 Task: Open the event Casual Marketing Campaign Analysis on '2023/10/08', change the date to 2023/12/26, change the font style of the description to Georgia, set the availability to Free, insert an emoji Sky blue heart, logged in from the account softage.10@softage.net and add another guest for the event, softage.3@softage.net. Change the alignment of the event description to Align right.Change the font color of the description to Dark Yellow and select an event charm, 
Action: Mouse moved to (322, 144)
Screenshot: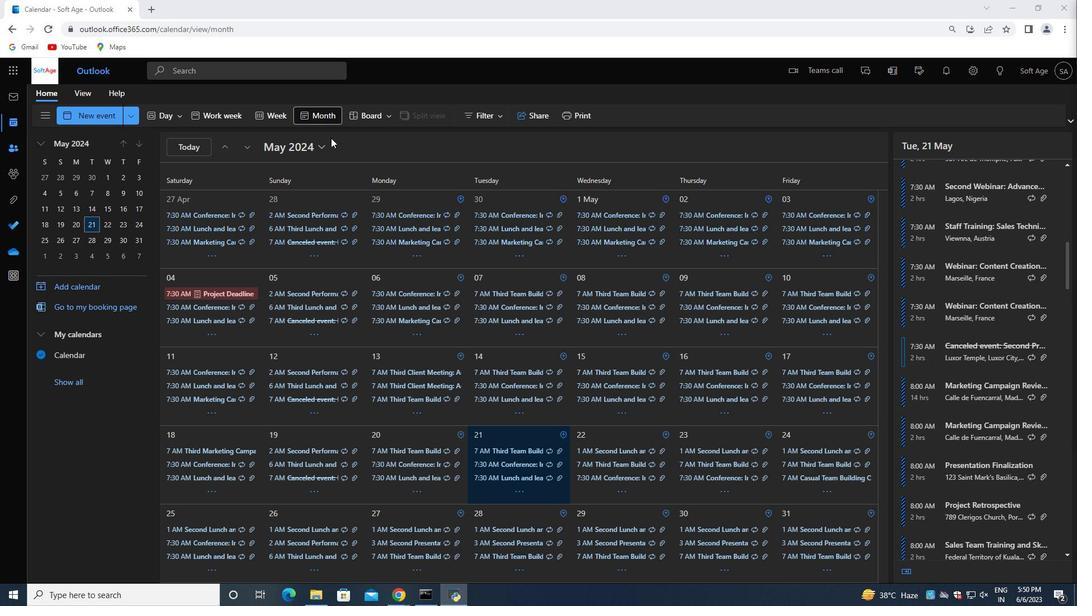 
Action: Mouse pressed left at (322, 144)
Screenshot: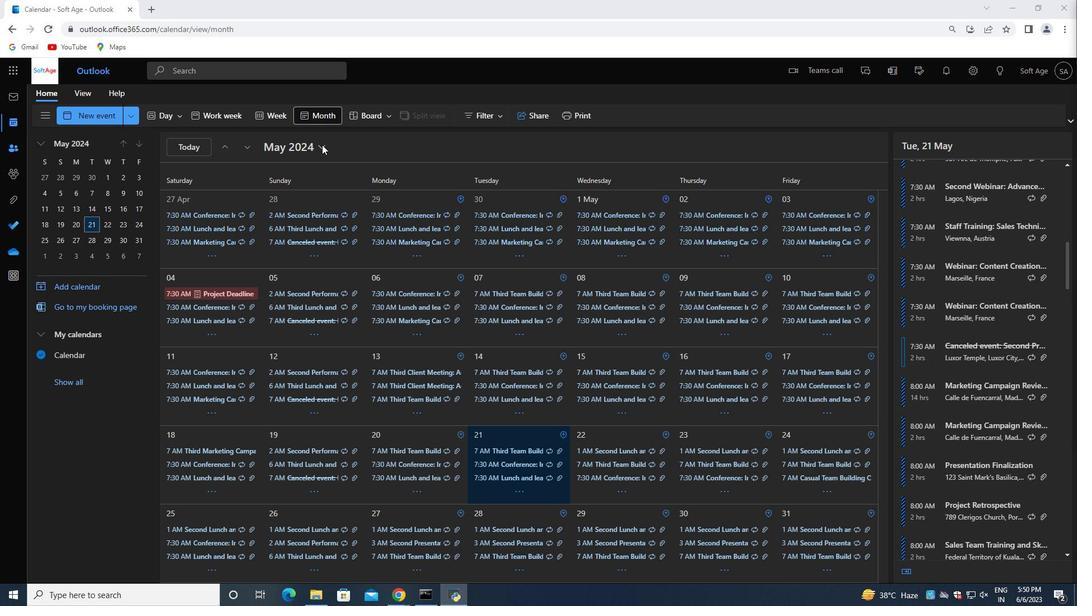 
Action: Mouse moved to (353, 173)
Screenshot: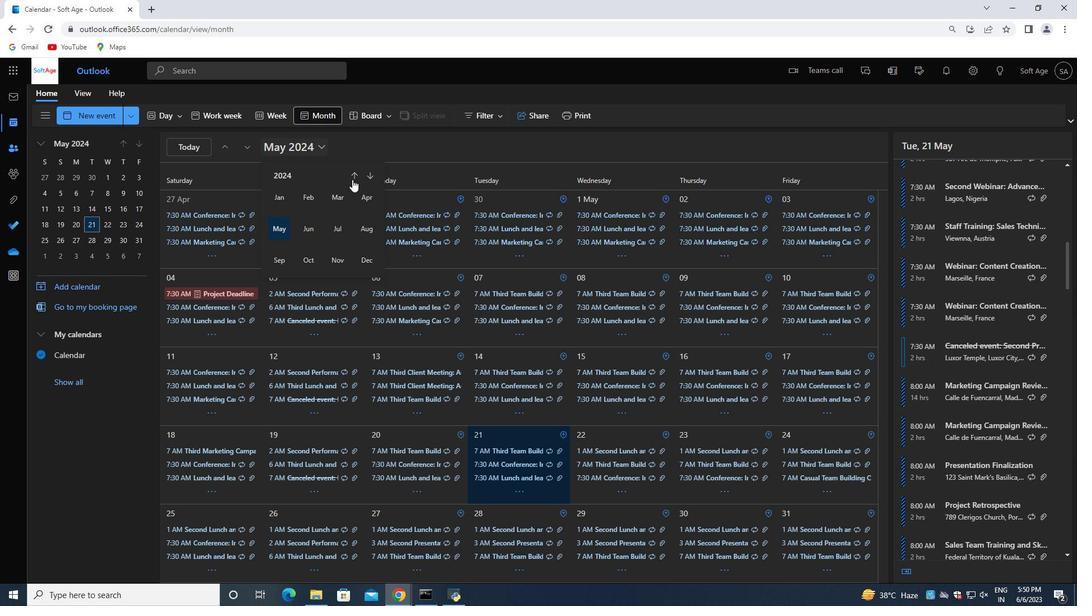 
Action: Mouse pressed left at (353, 173)
Screenshot: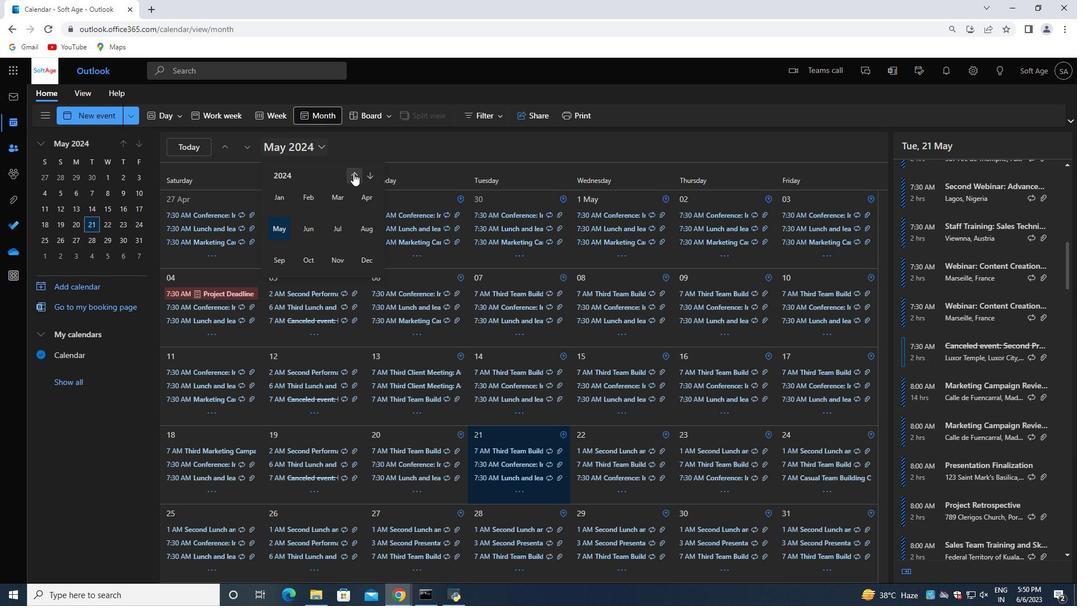 
Action: Mouse moved to (303, 256)
Screenshot: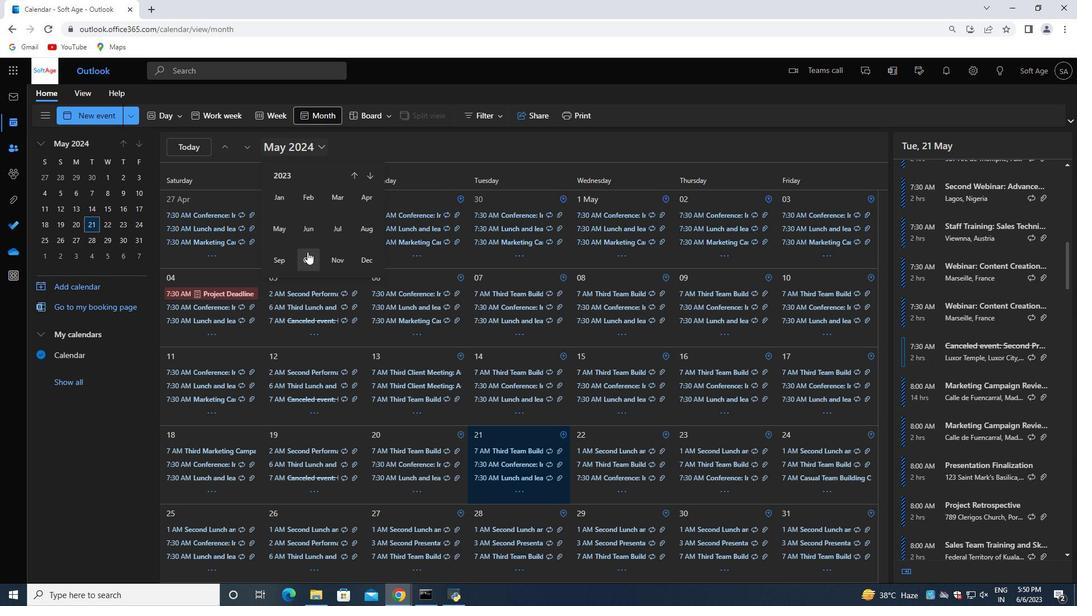 
Action: Mouse pressed left at (303, 256)
Screenshot: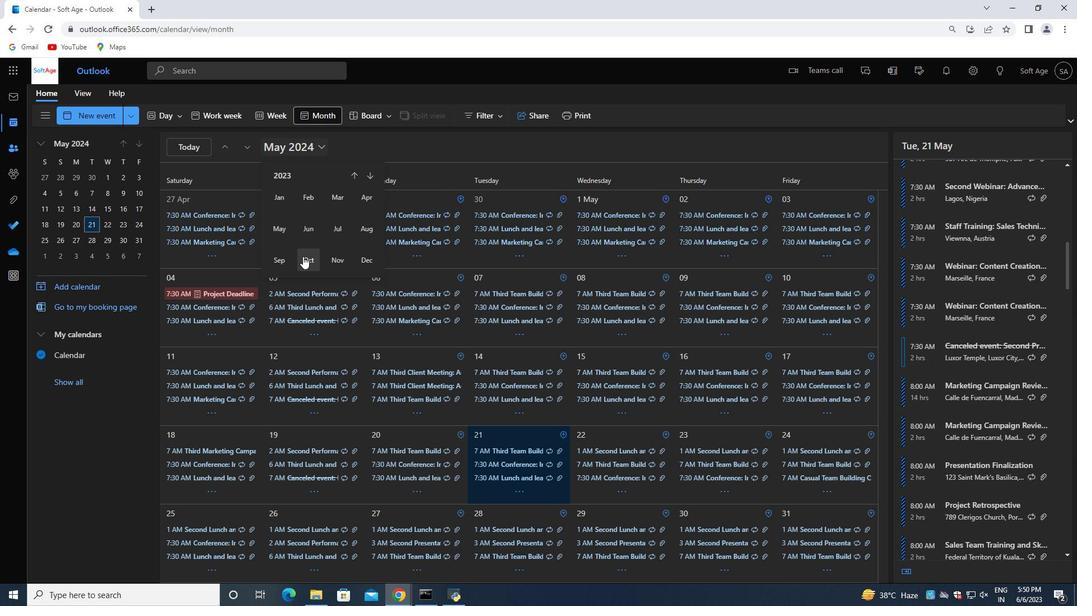 
Action: Mouse moved to (286, 331)
Screenshot: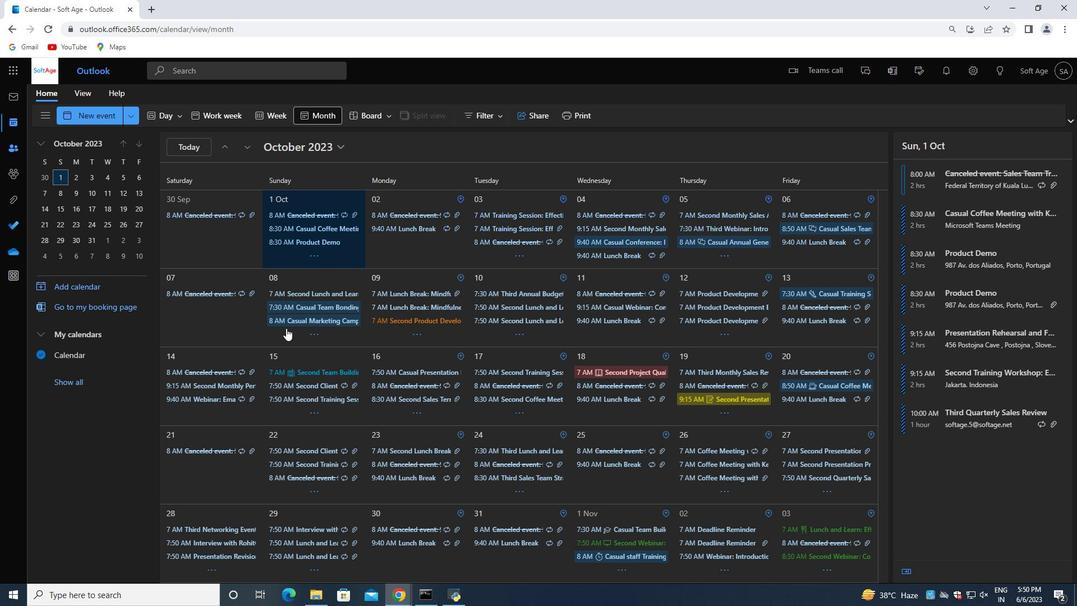 
Action: Mouse pressed left at (286, 331)
Screenshot: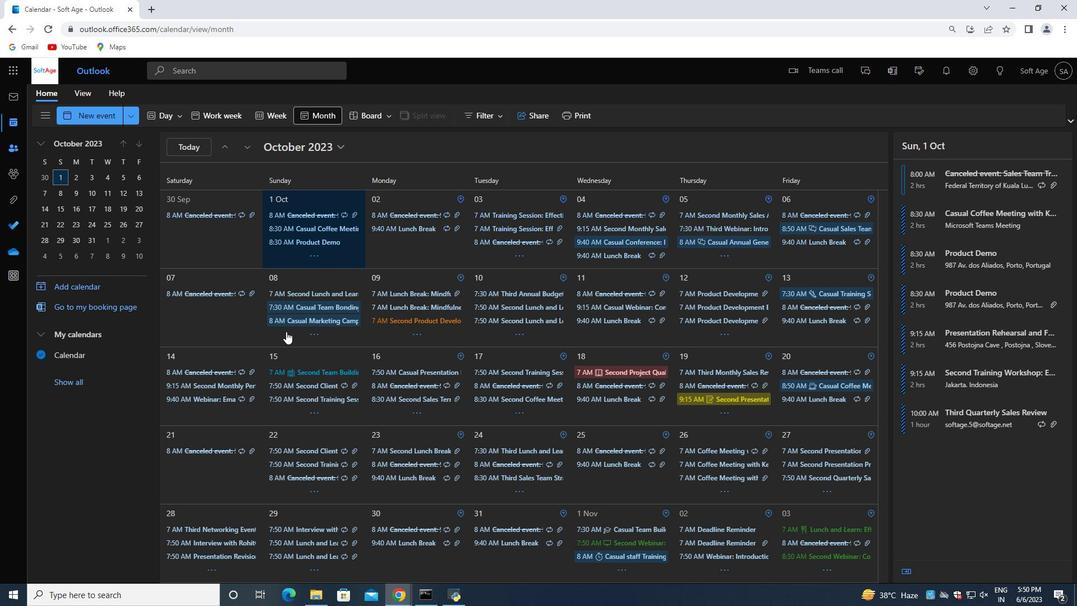 
Action: Mouse moved to (937, 266)
Screenshot: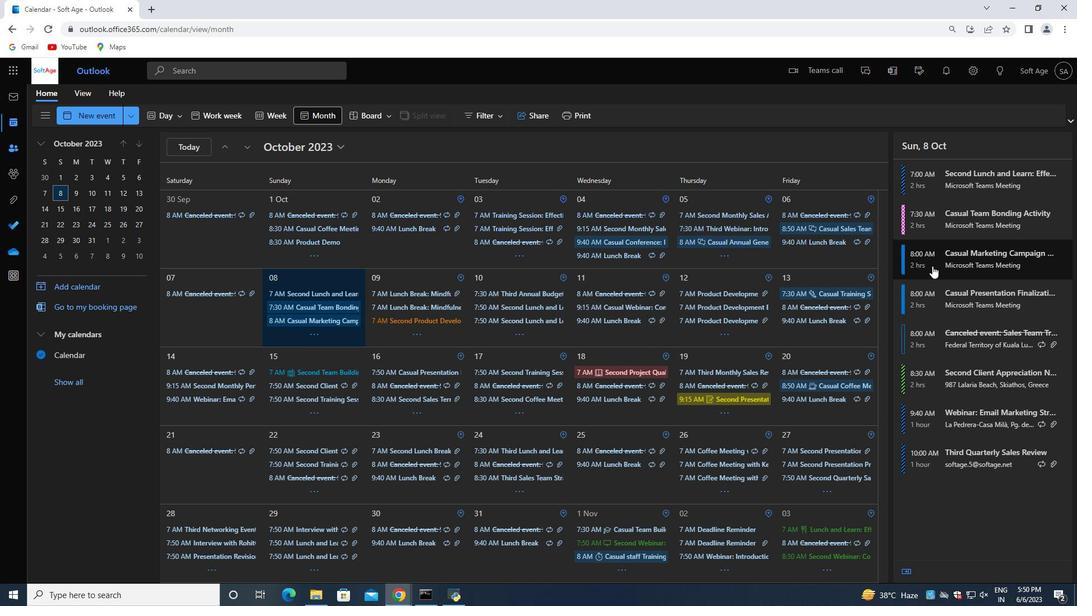 
Action: Mouse pressed left at (937, 266)
Screenshot: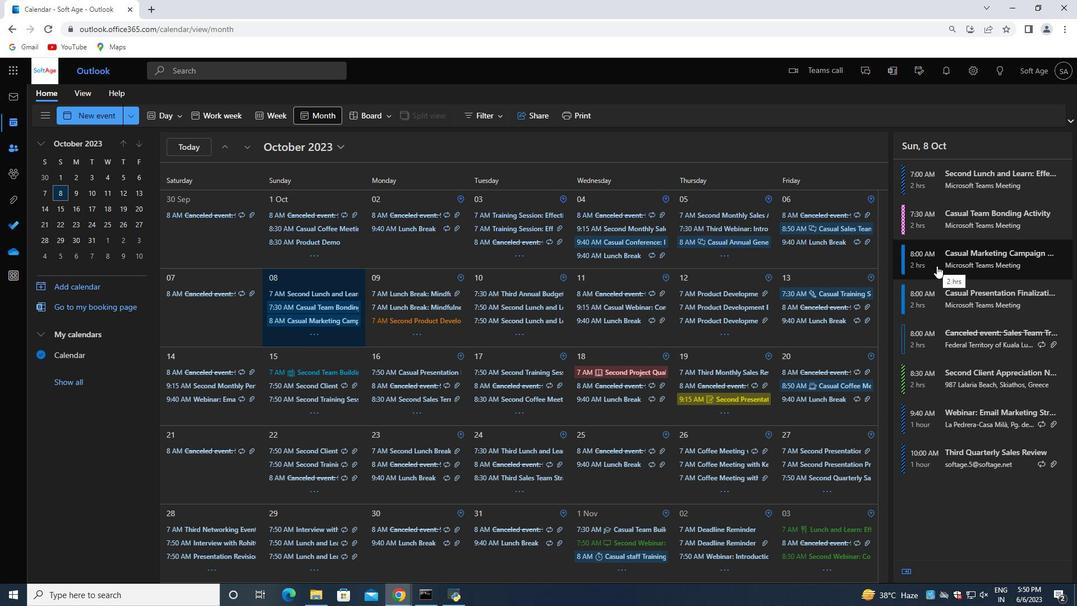 
Action: Mouse moved to (723, 355)
Screenshot: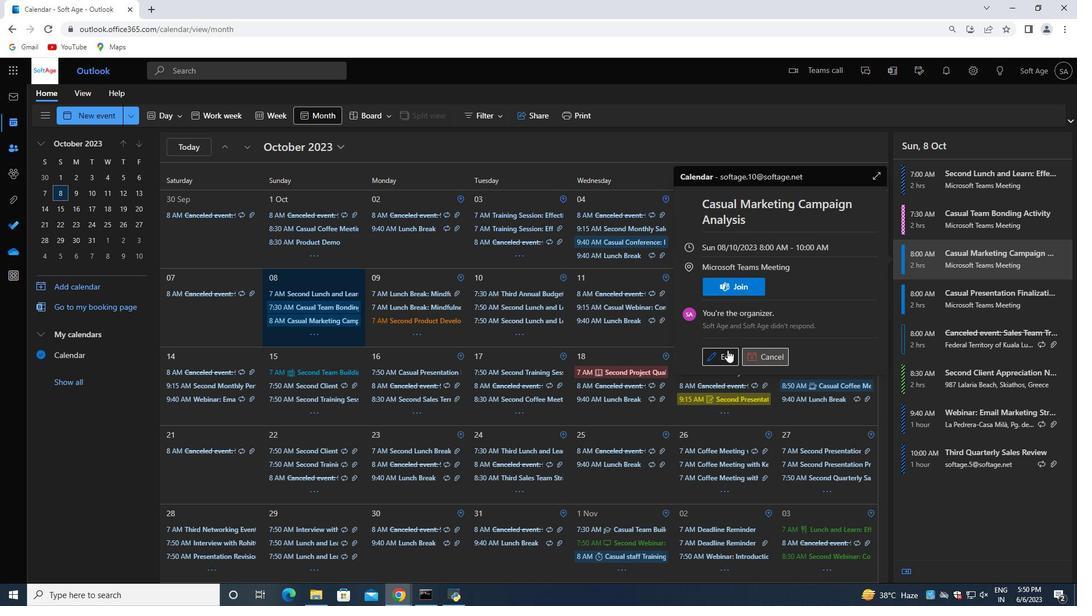 
Action: Mouse pressed left at (723, 355)
Screenshot: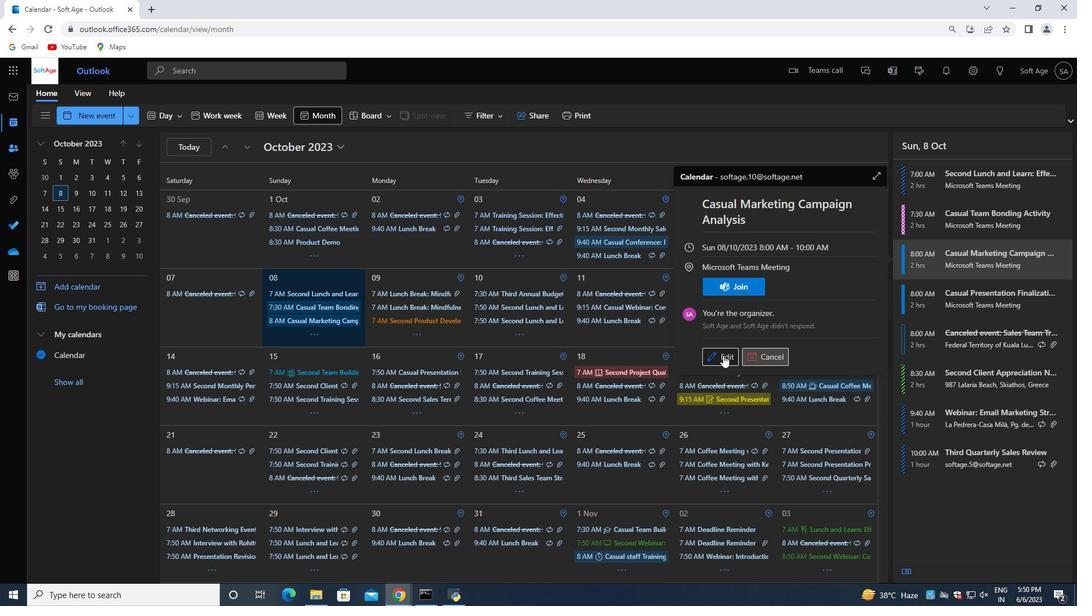 
Action: Mouse moved to (326, 311)
Screenshot: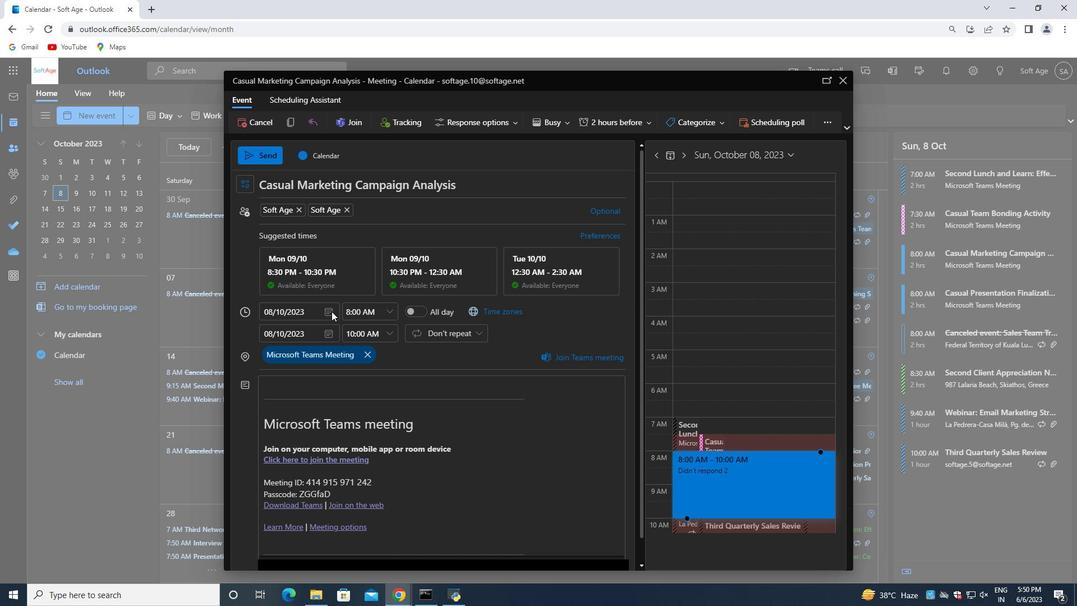 
Action: Mouse pressed left at (326, 311)
Screenshot: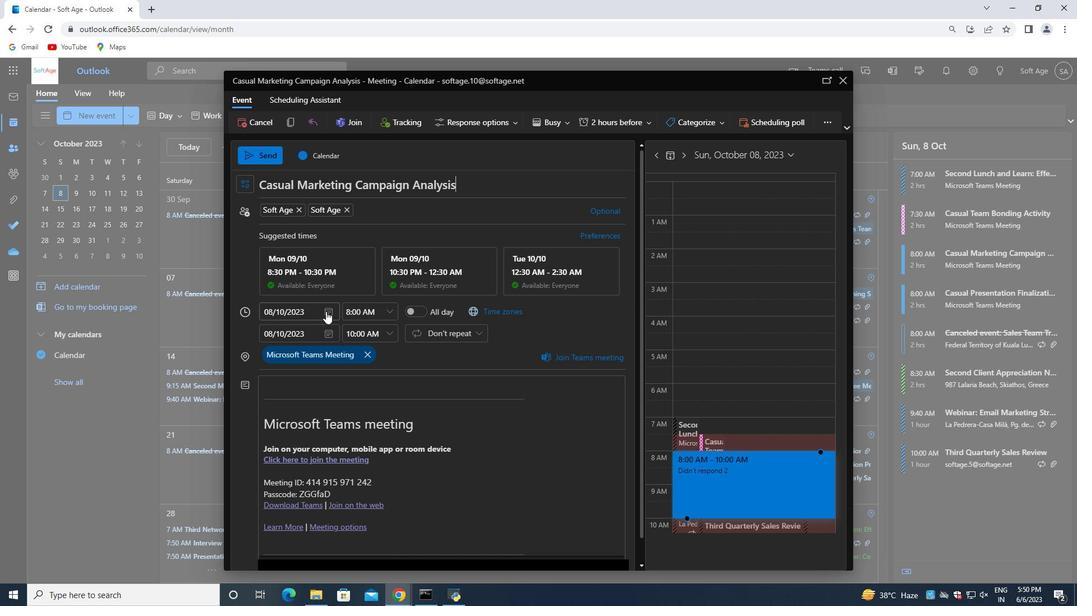 
Action: Mouse moved to (364, 334)
Screenshot: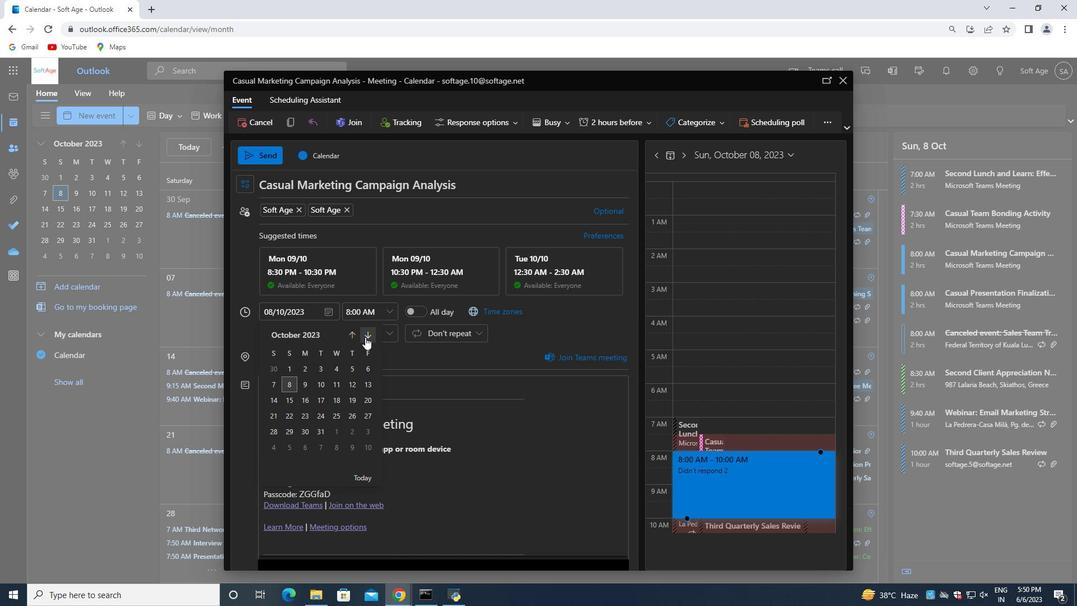 
Action: Mouse pressed left at (364, 334)
Screenshot: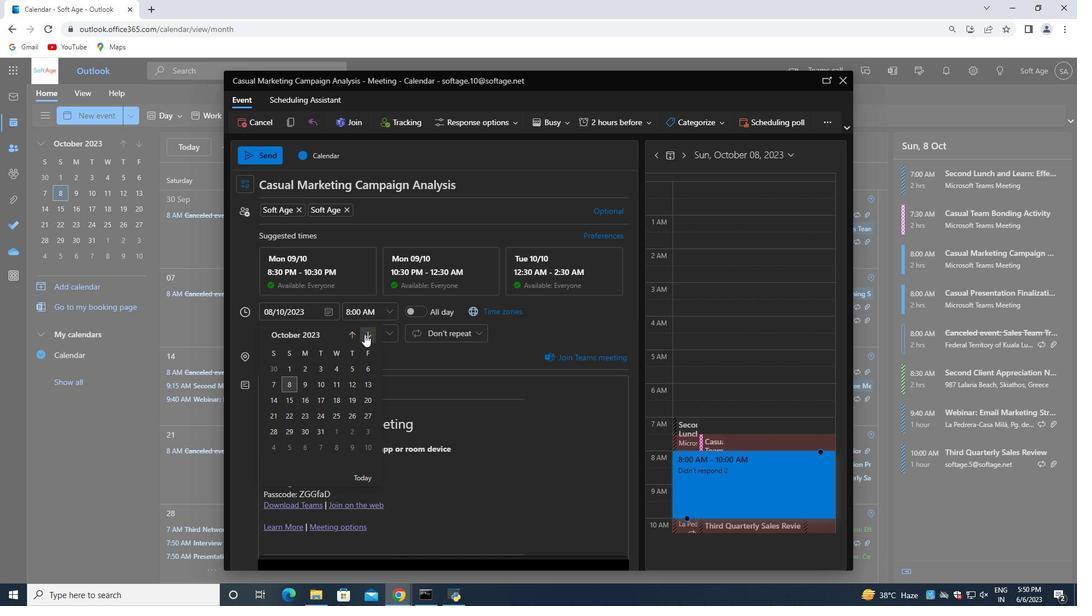 
Action: Mouse pressed left at (364, 334)
Screenshot: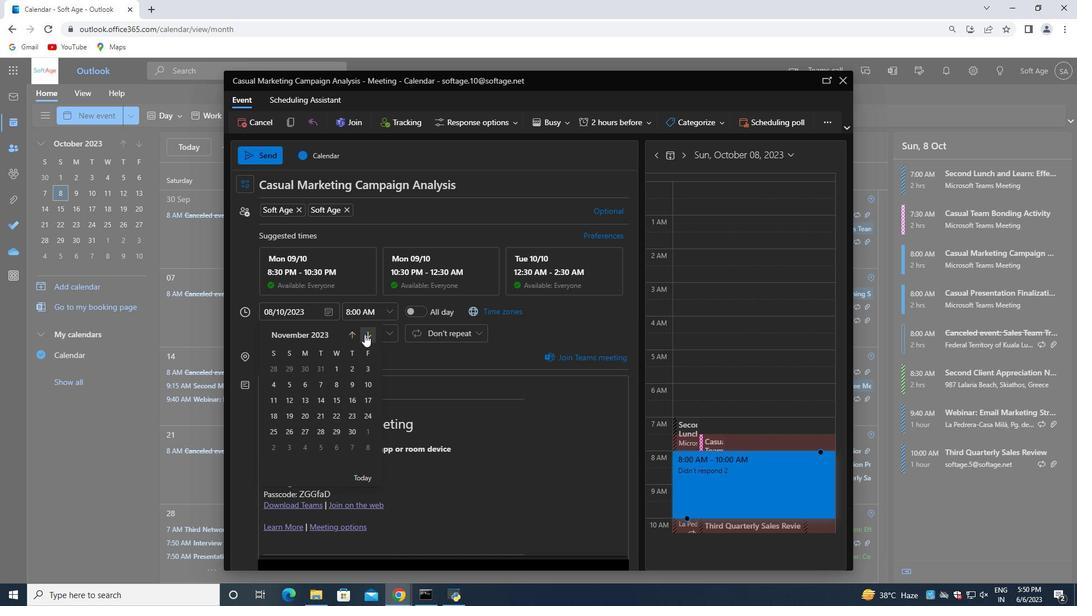 
Action: Mouse moved to (321, 428)
Screenshot: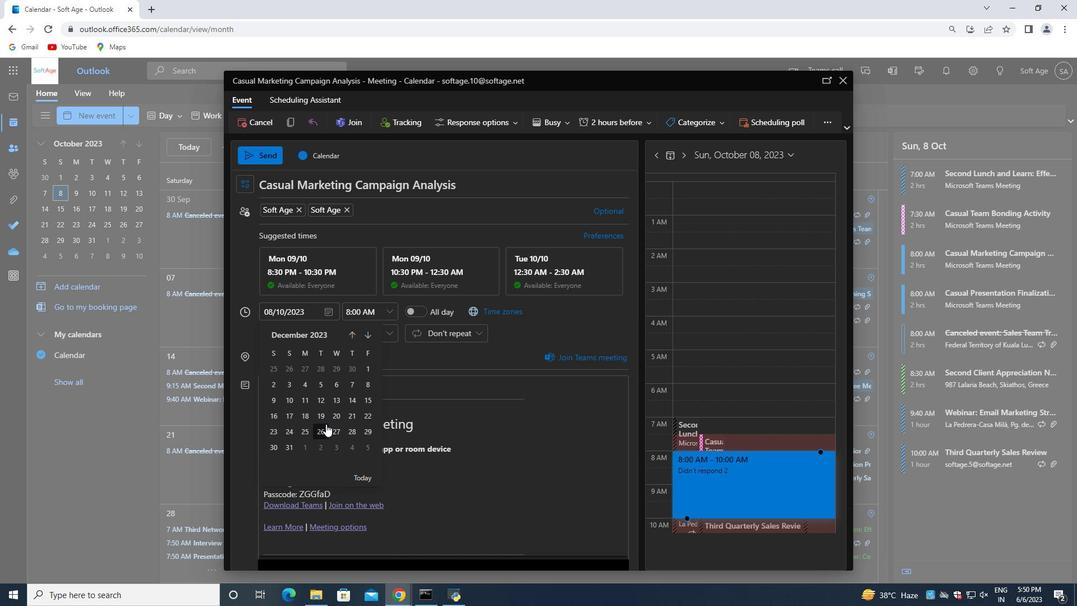 
Action: Mouse pressed left at (321, 428)
Screenshot: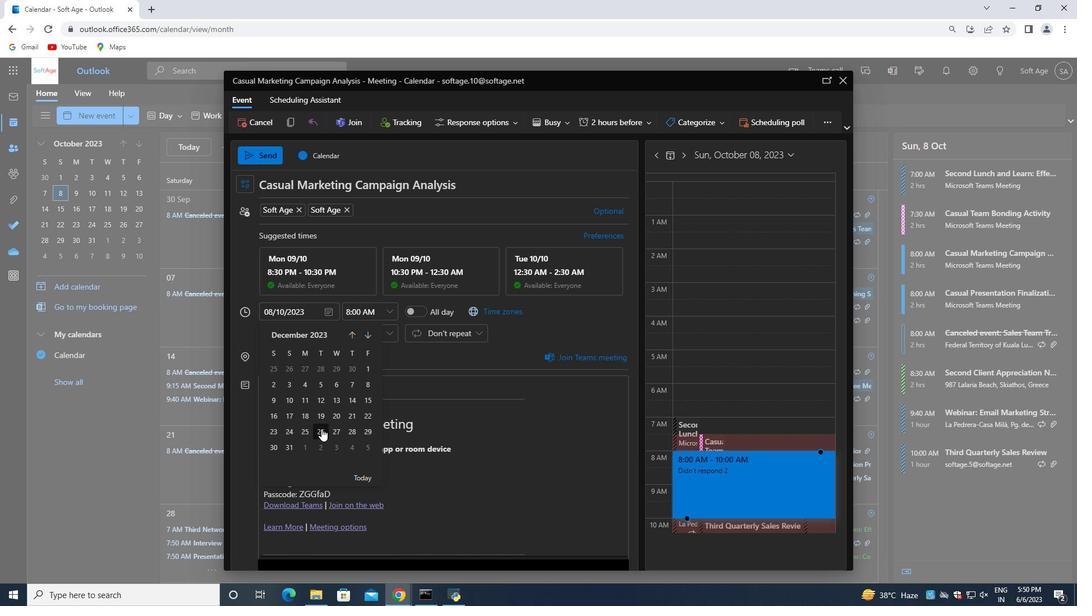 
Action: Mouse moved to (563, 120)
Screenshot: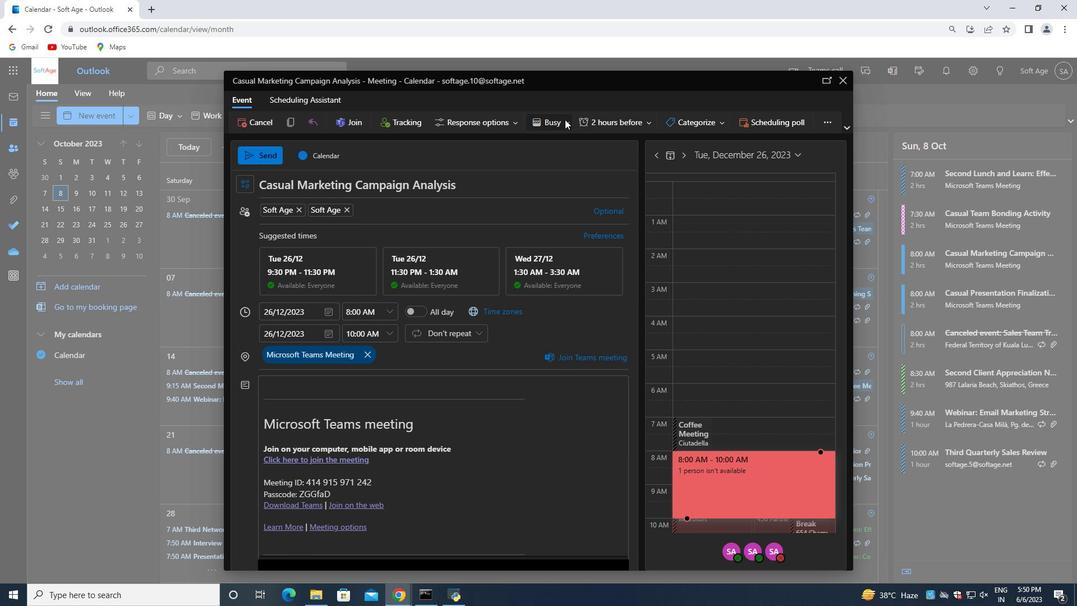 
Action: Mouse pressed left at (563, 120)
Screenshot: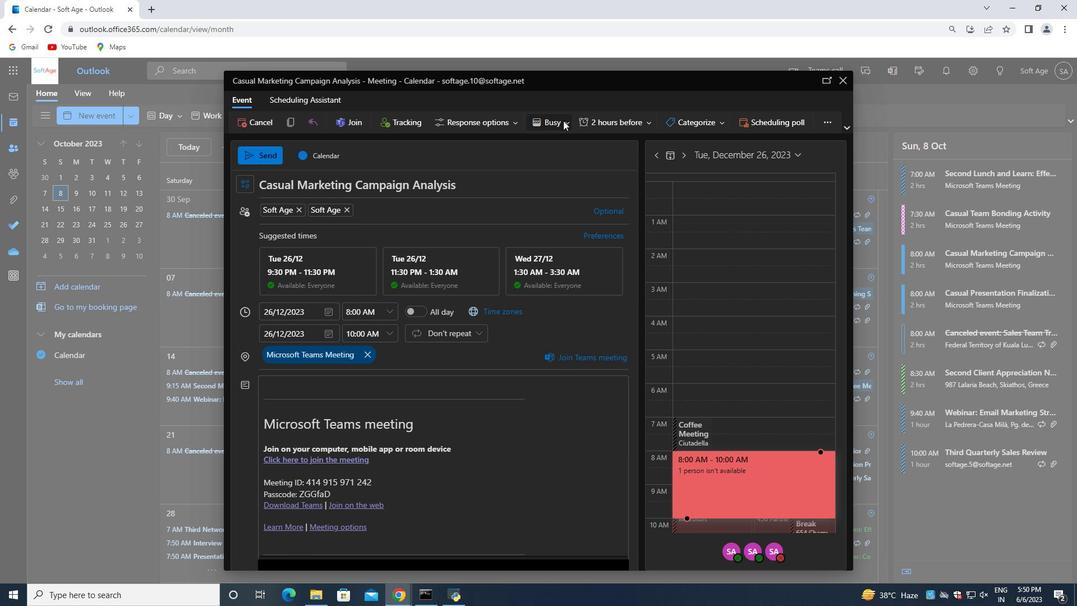 
Action: Mouse moved to (515, 149)
Screenshot: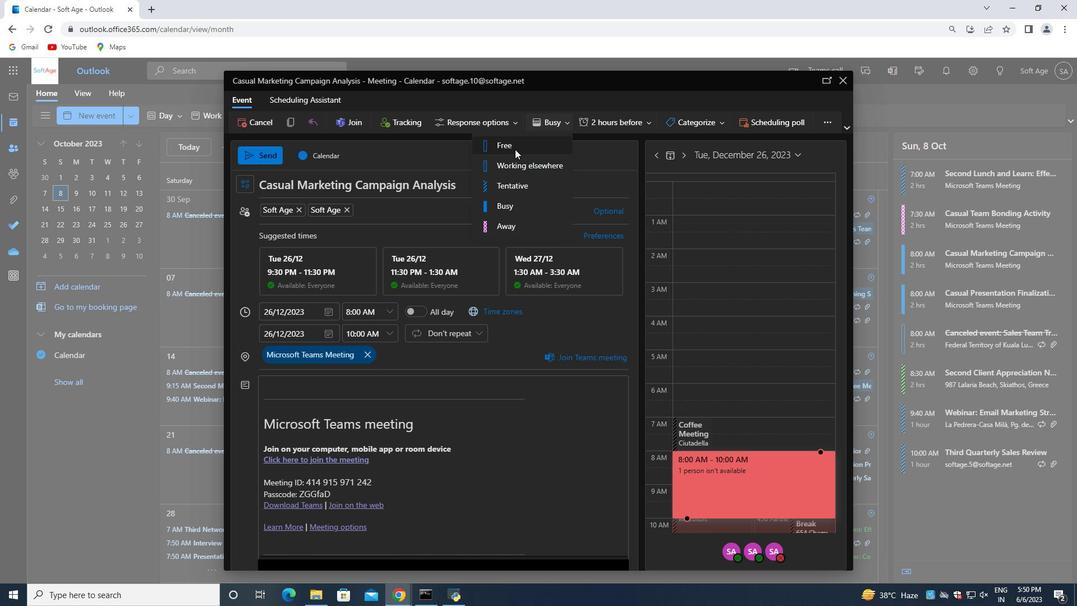 
Action: Mouse pressed left at (515, 149)
Screenshot: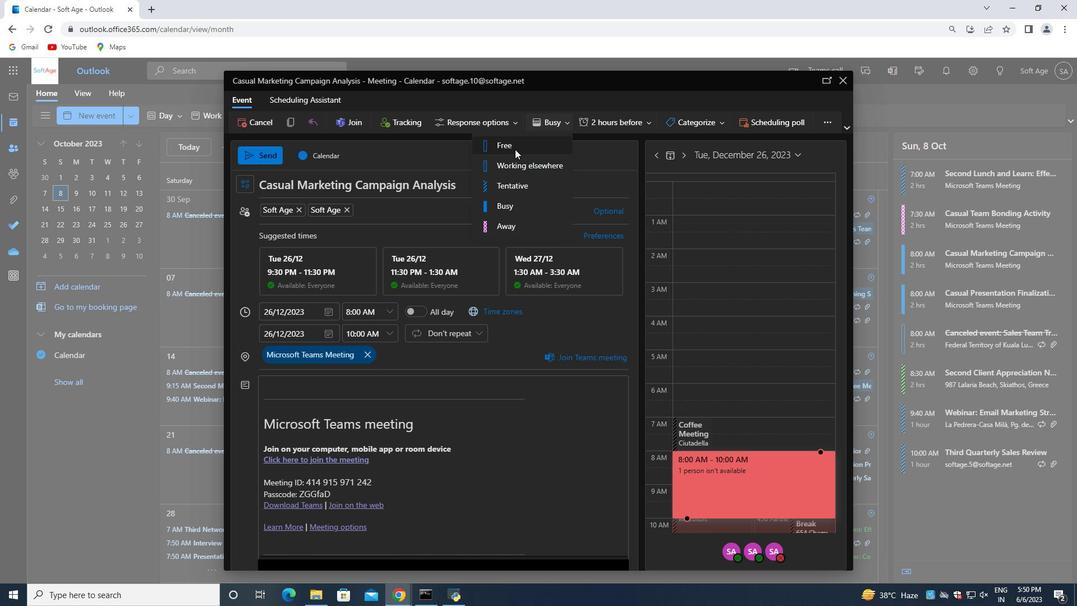 
Action: Mouse moved to (389, 214)
Screenshot: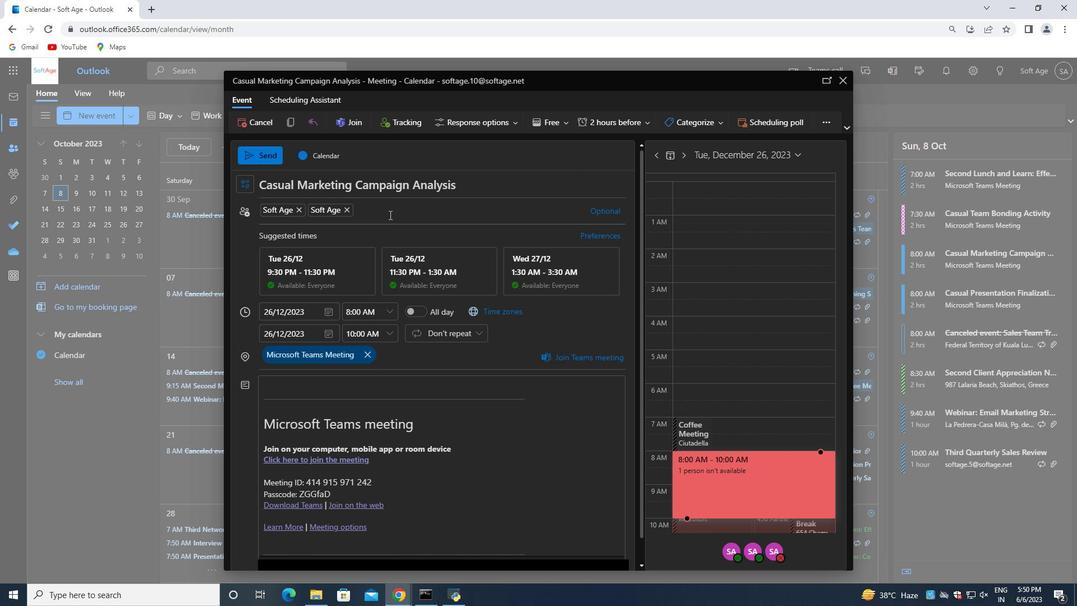 
Action: Mouse pressed left at (389, 214)
Screenshot: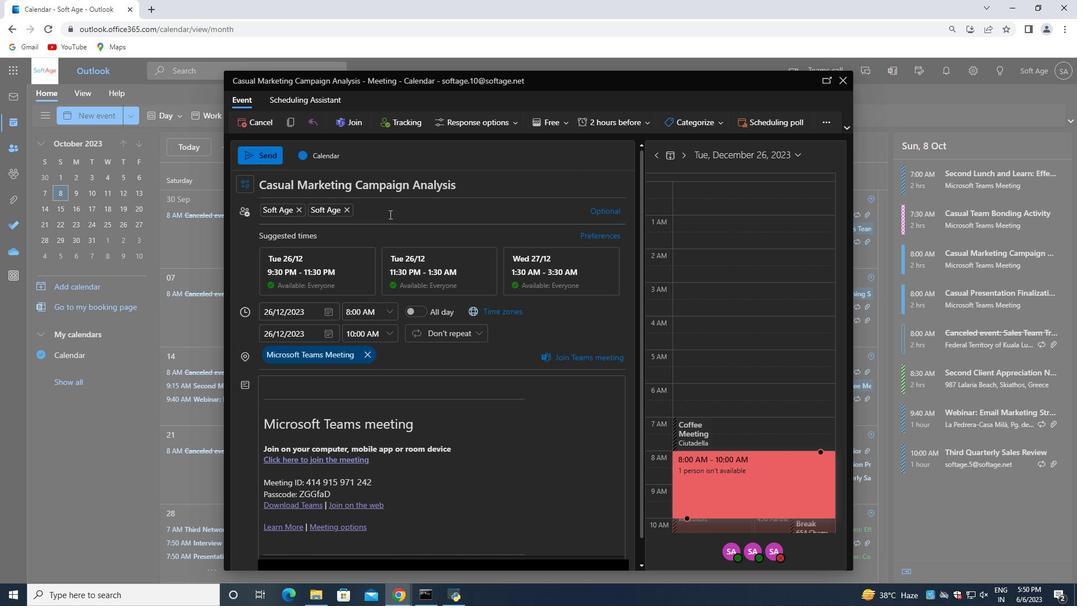 
Action: Mouse moved to (390, 213)
Screenshot: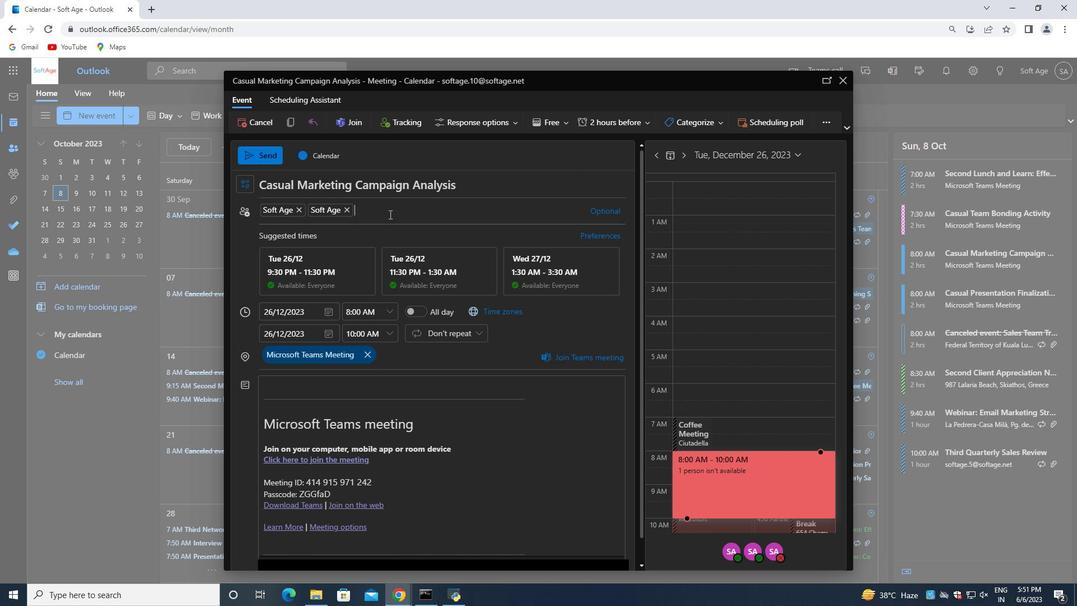 
Action: Key pressed softage.<Key.shift><Key.shift><Key.shift><Key.shift><Key.shift><Key.shift><Key.shift><Key.shift><Key.shift><Key.shift>3<Key.shift>@softage.net<Key.enter>
Screenshot: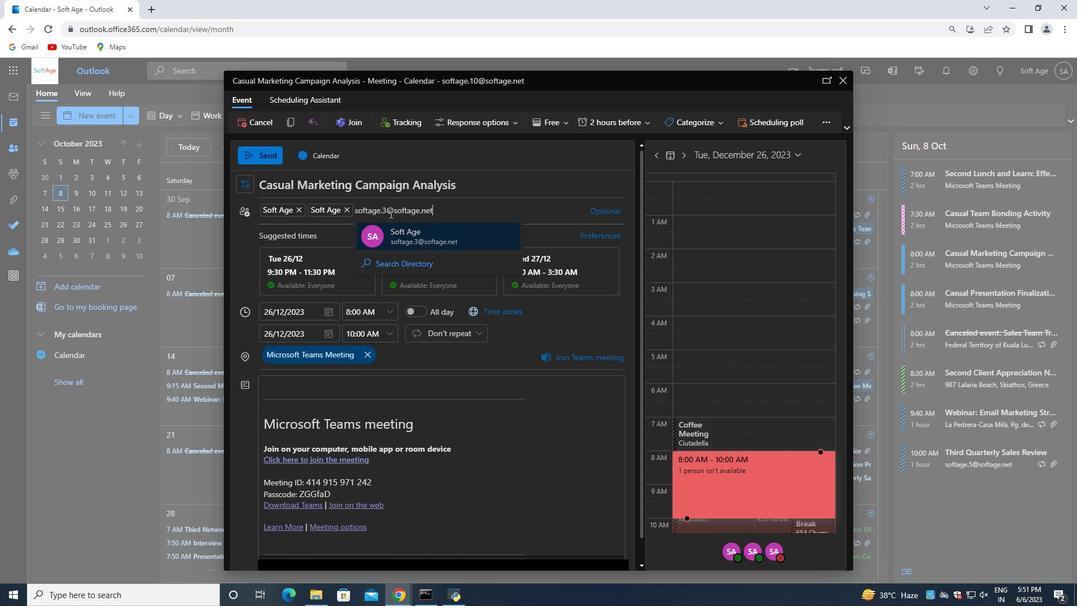 
Action: Mouse moved to (271, 154)
Screenshot: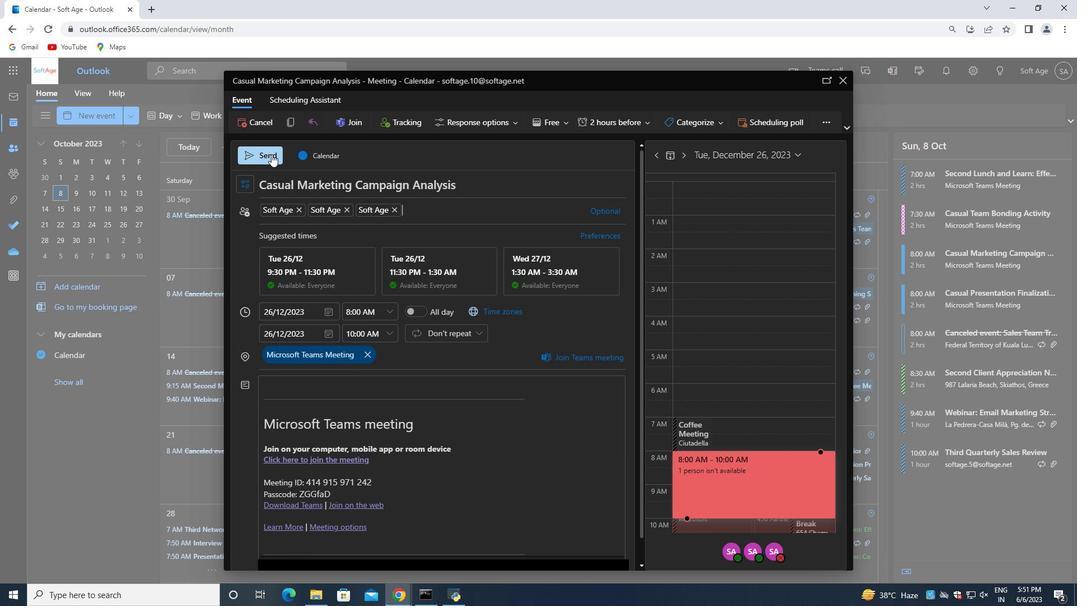 
Action: Mouse pressed left at (271, 154)
Screenshot: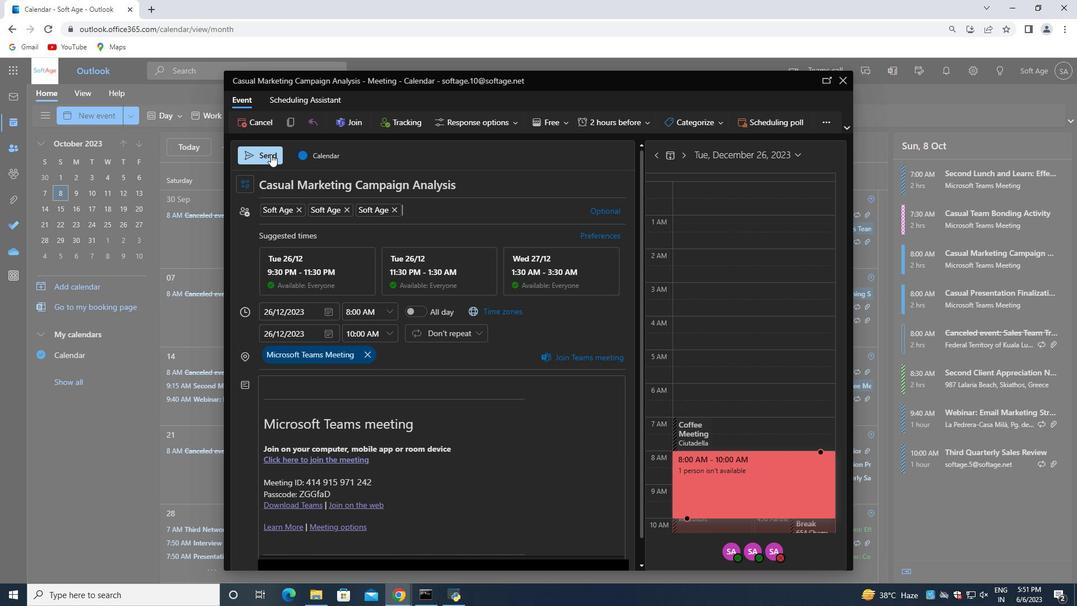 
